 Task: Create a rule from the Recommended list, Task Added to this Project -> add SubTasks in the project AgileMatrix with SubTasks Gather and Analyse Requirements , Design and Implement Solution , System Test and UAT , Release to Production / Go Live
Action: Mouse moved to (1026, 94)
Screenshot: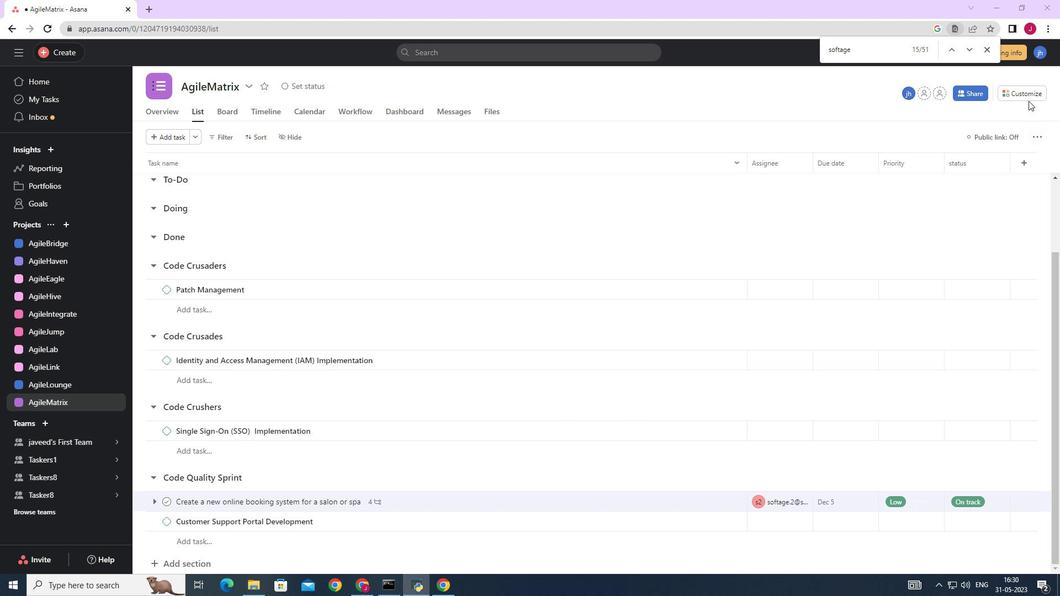 
Action: Mouse pressed left at (1026, 94)
Screenshot: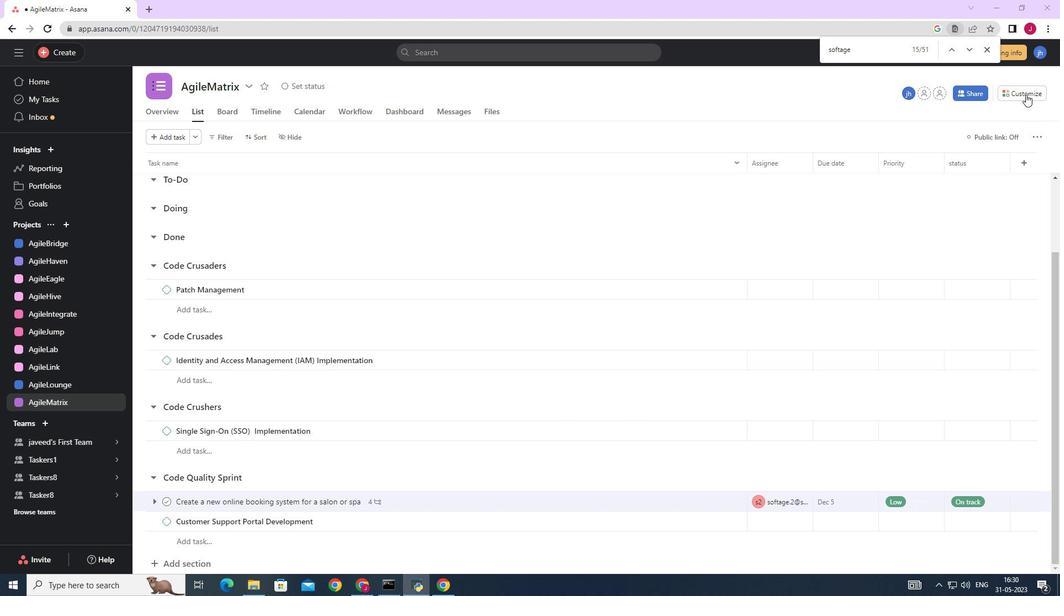 
Action: Mouse moved to (840, 239)
Screenshot: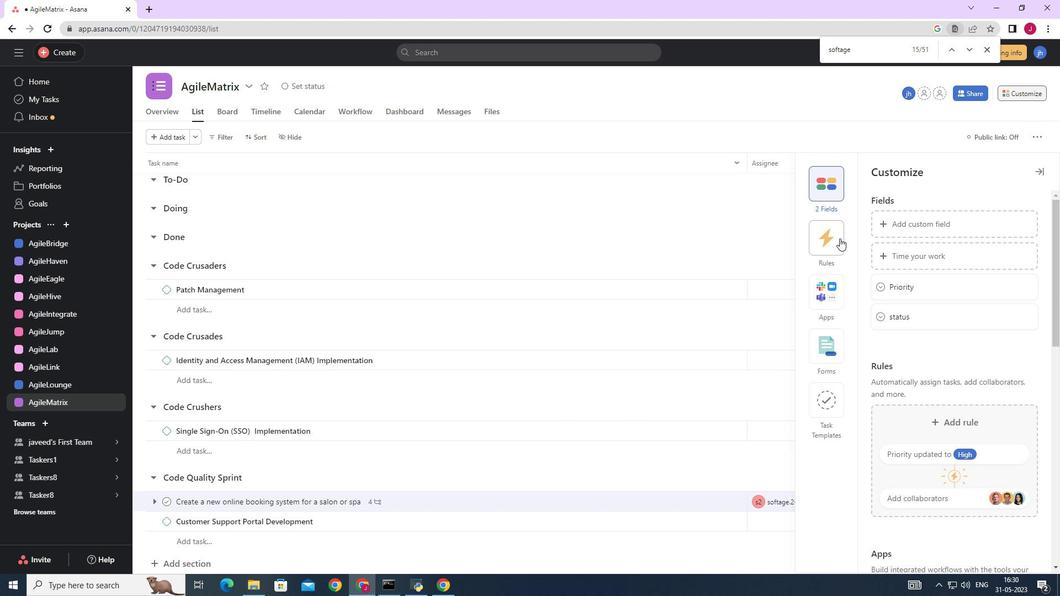 
Action: Mouse pressed left at (840, 239)
Screenshot: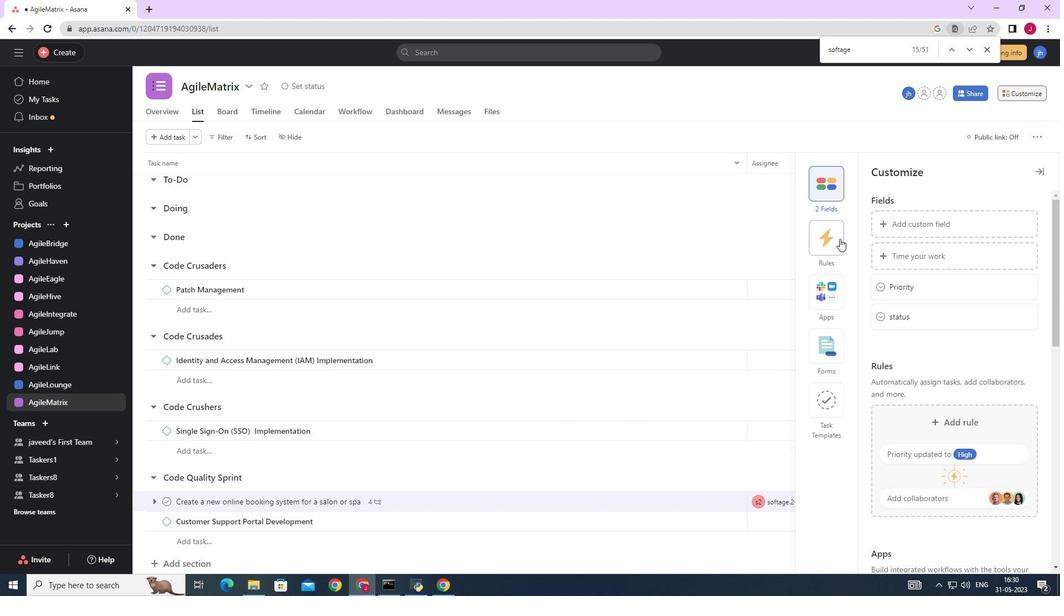 
Action: Mouse moved to (931, 251)
Screenshot: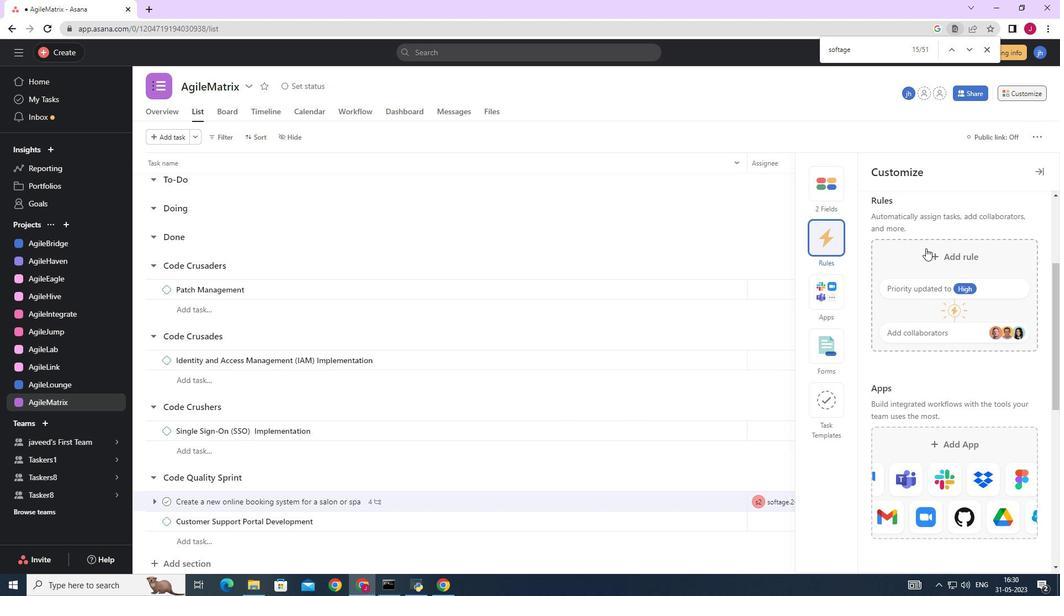 
Action: Mouse pressed left at (931, 251)
Screenshot: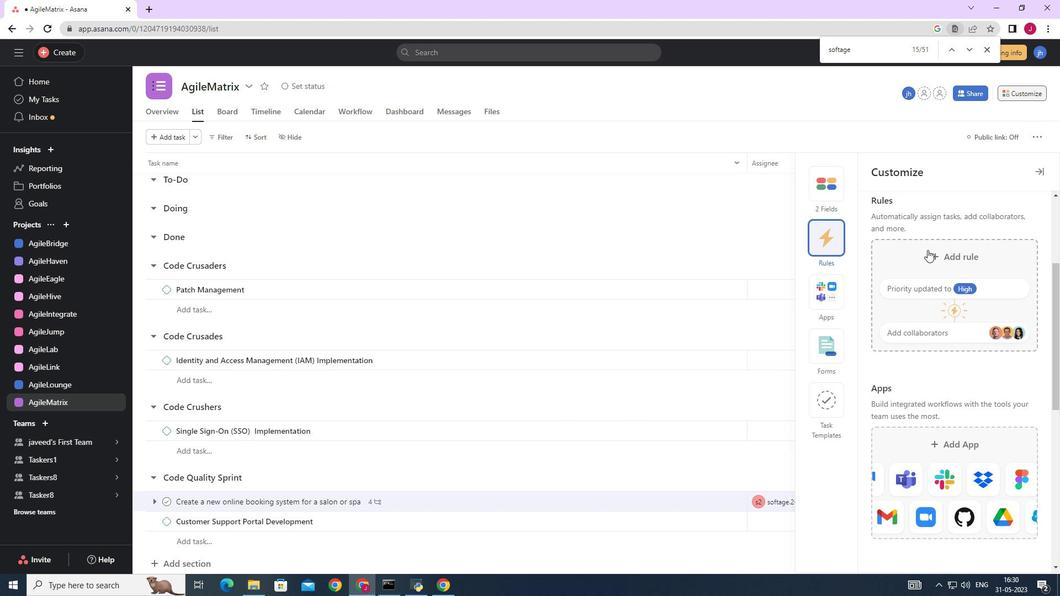 
Action: Mouse moved to (451, 161)
Screenshot: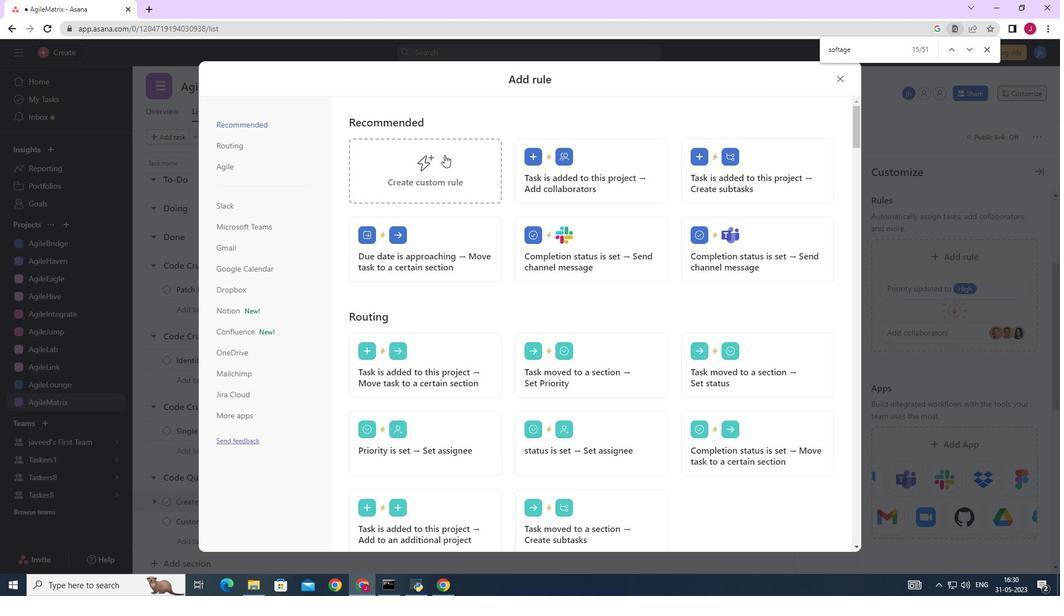 
Action: Mouse pressed left at (451, 161)
Screenshot: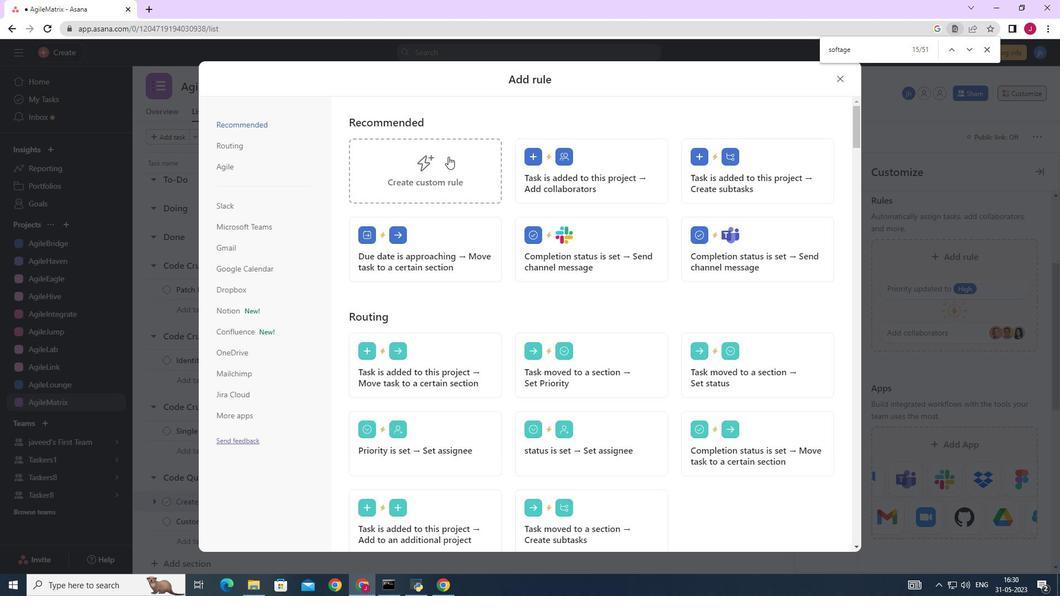 
Action: Mouse moved to (542, 285)
Screenshot: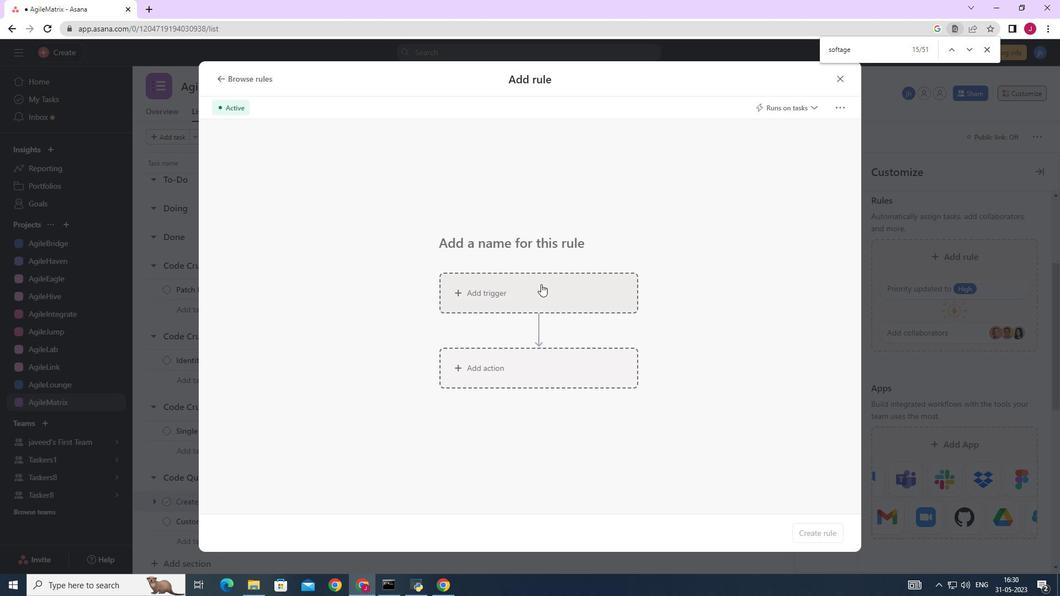 
Action: Mouse pressed left at (542, 285)
Screenshot: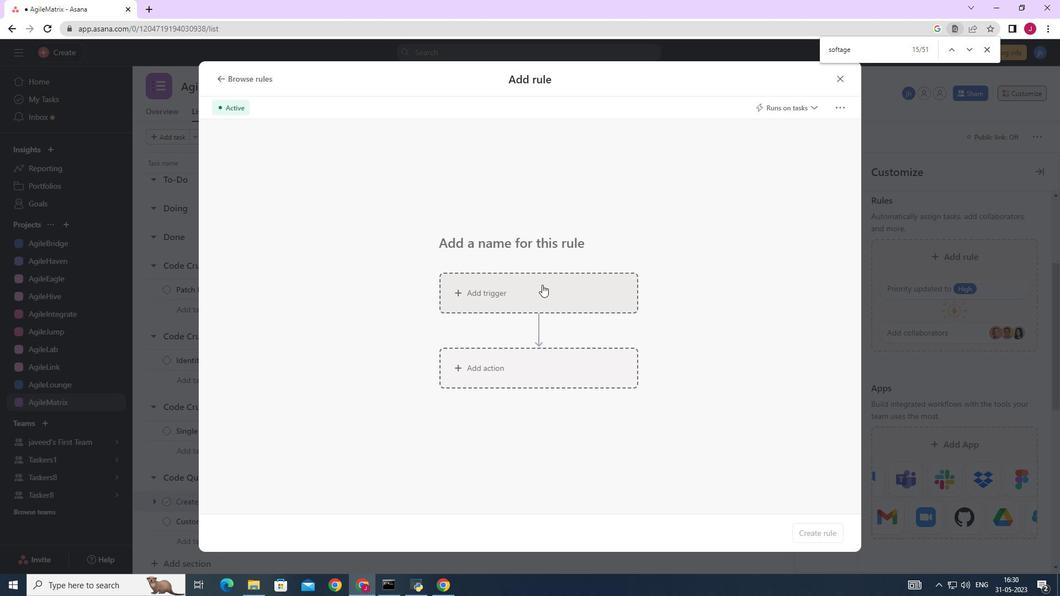 
Action: Mouse moved to (496, 352)
Screenshot: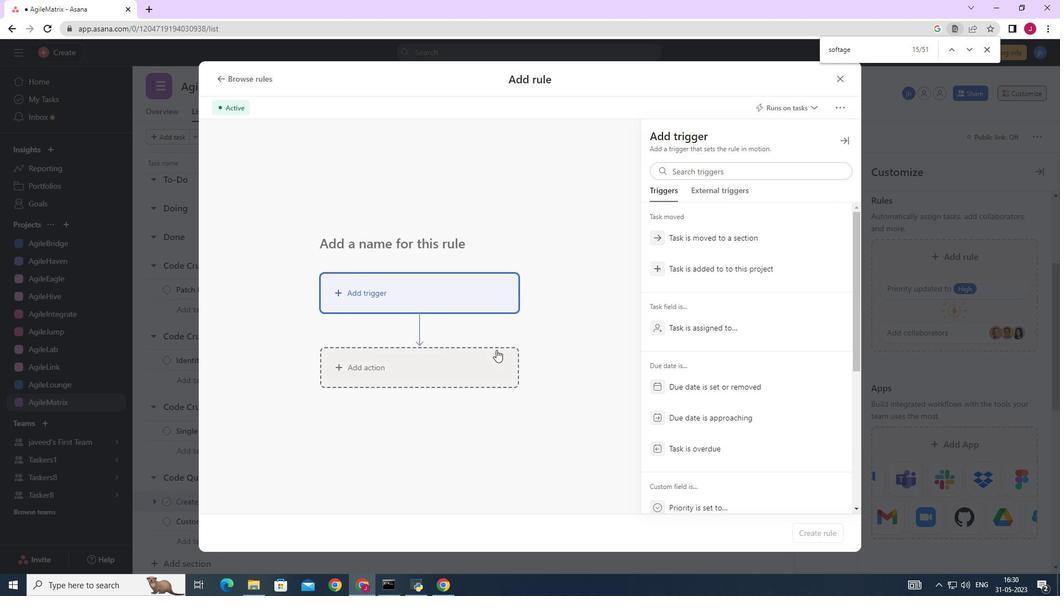 
Action: Mouse pressed left at (496, 352)
Screenshot: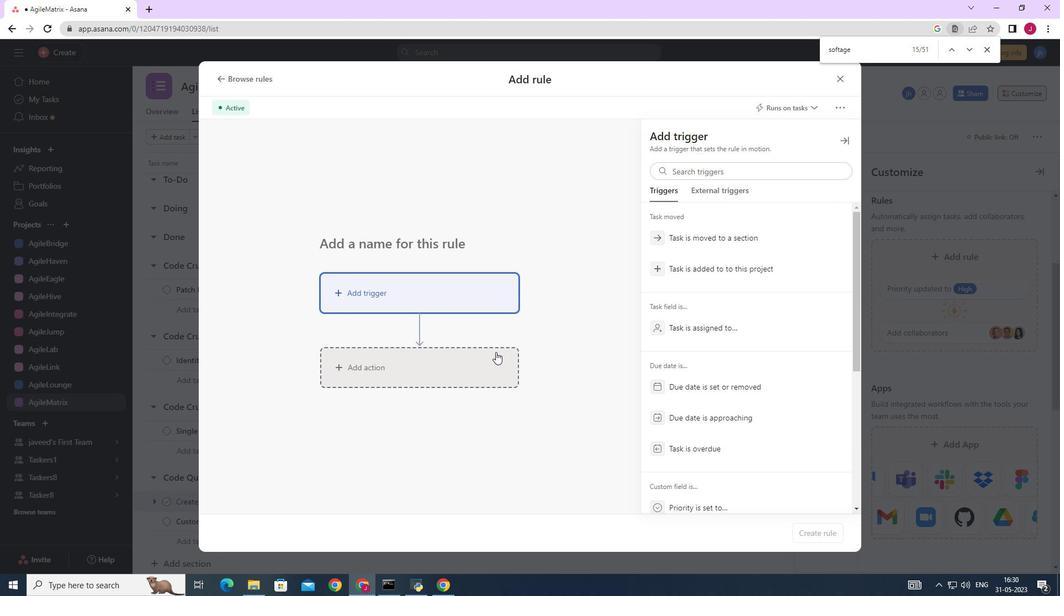 
Action: Mouse moved to (718, 253)
Screenshot: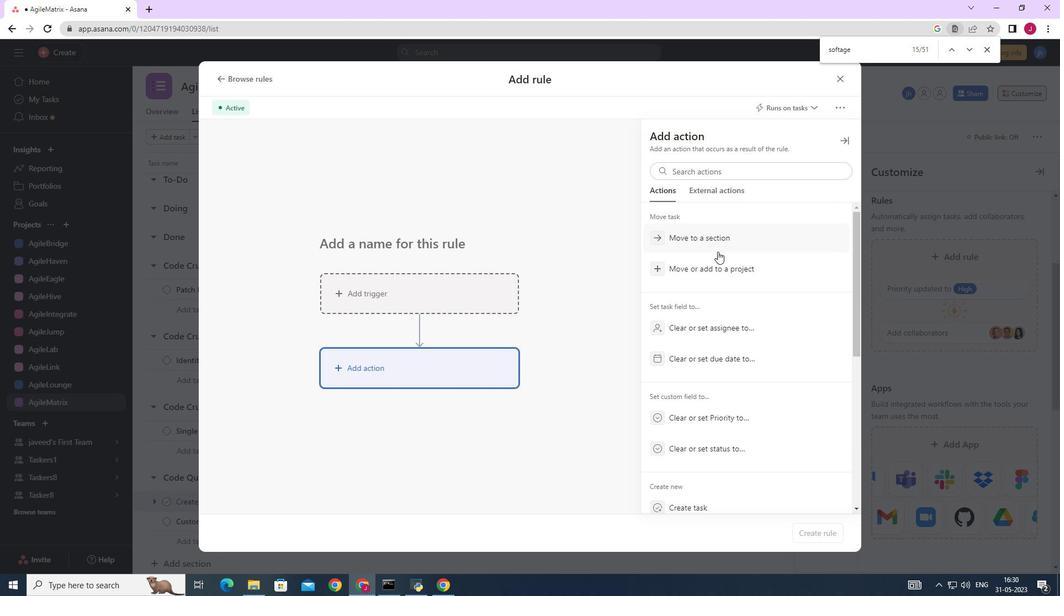 
Action: Mouse scrolled (718, 252) with delta (0, 0)
Screenshot: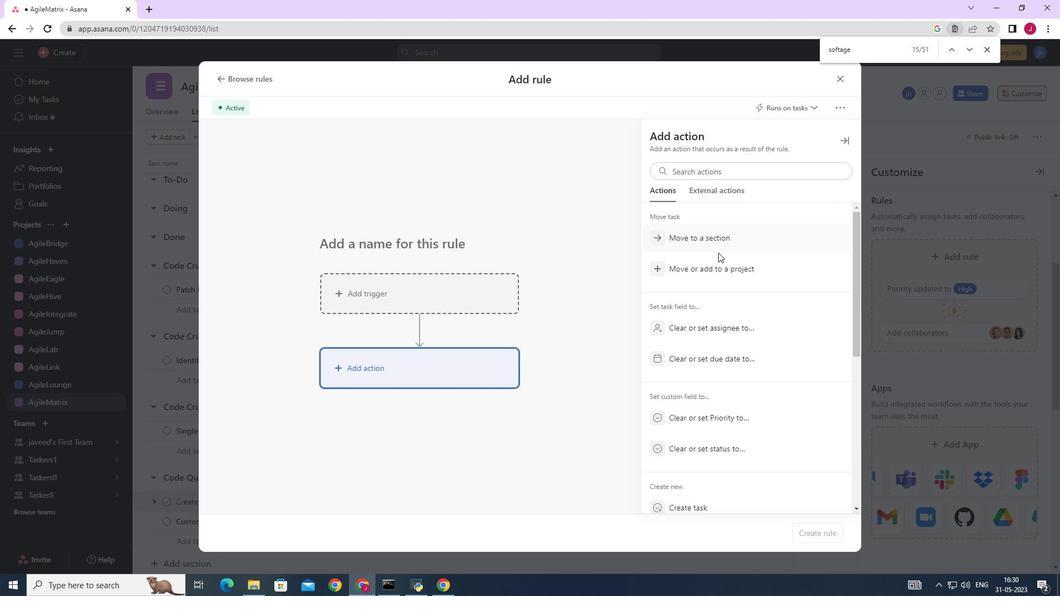 
Action: Mouse scrolled (718, 252) with delta (0, 0)
Screenshot: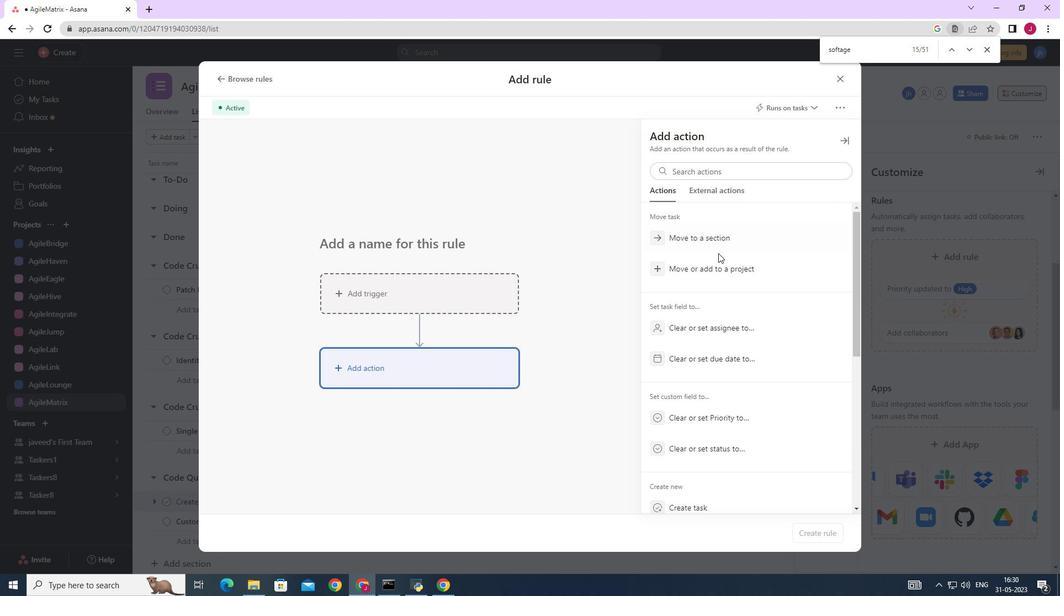 
Action: Mouse moved to (718, 254)
Screenshot: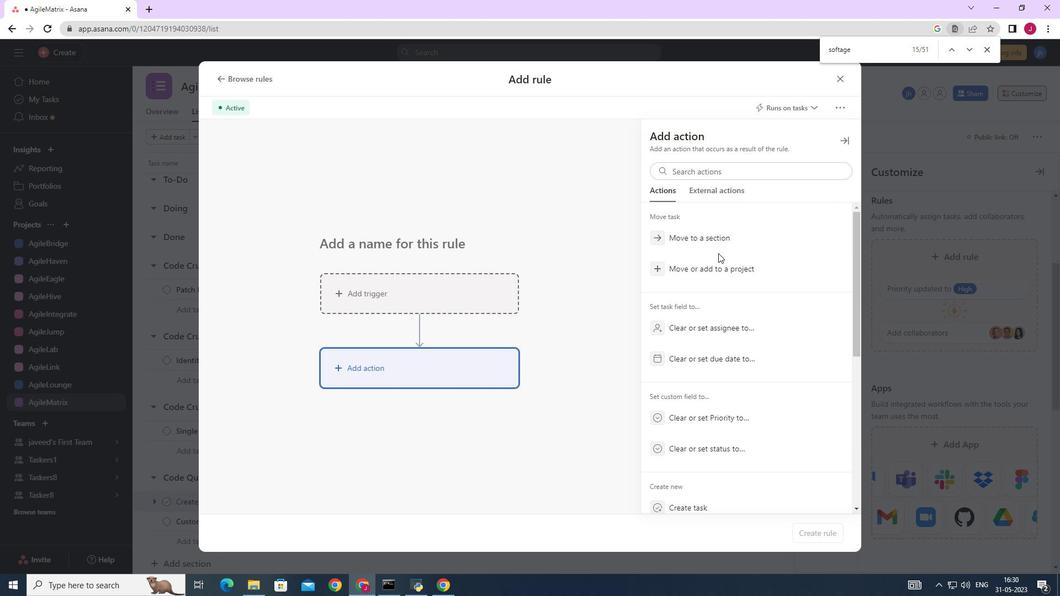 
Action: Mouse scrolled (718, 254) with delta (0, 0)
Screenshot: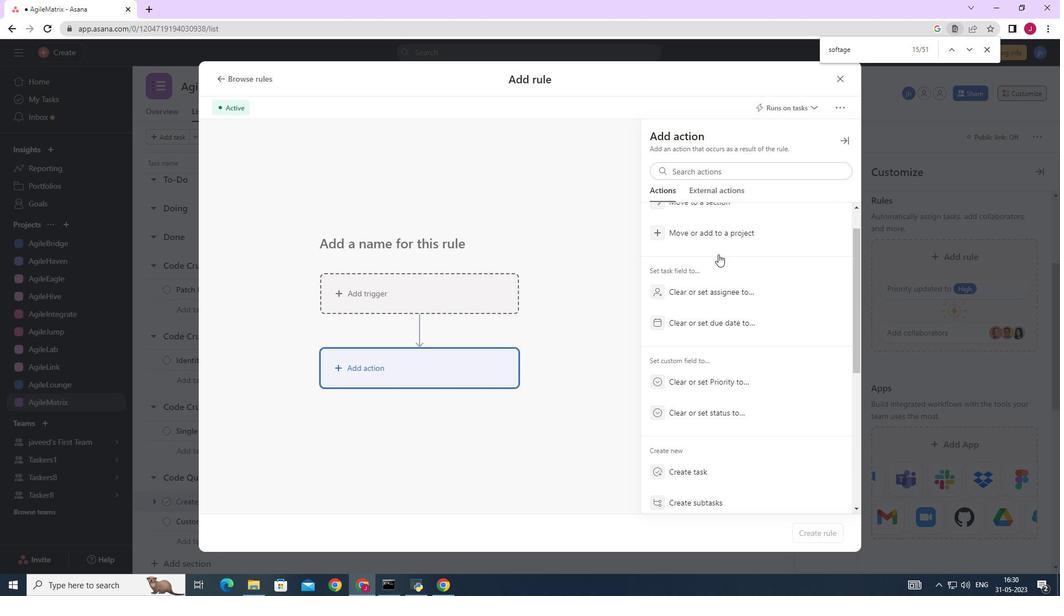 
Action: Mouse moved to (699, 373)
Screenshot: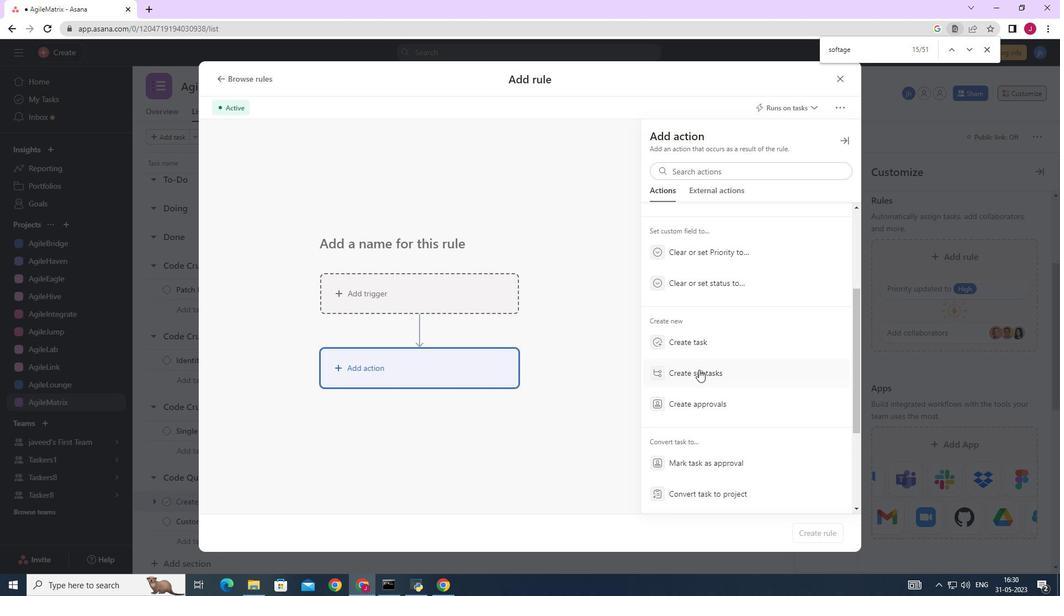 
Action: Mouse pressed left at (699, 373)
Screenshot: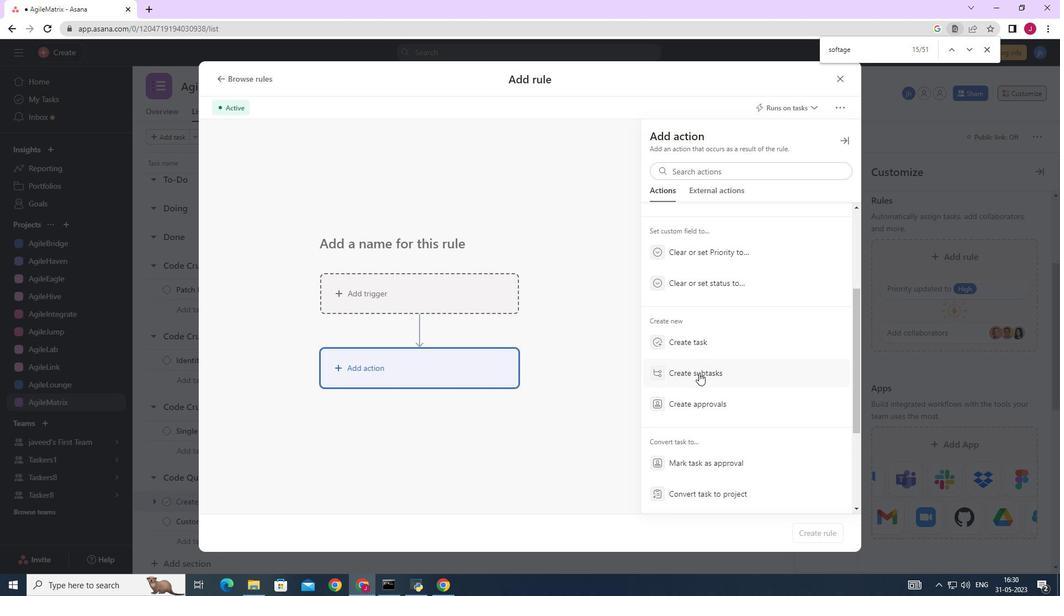 
Action: Mouse moved to (707, 180)
Screenshot: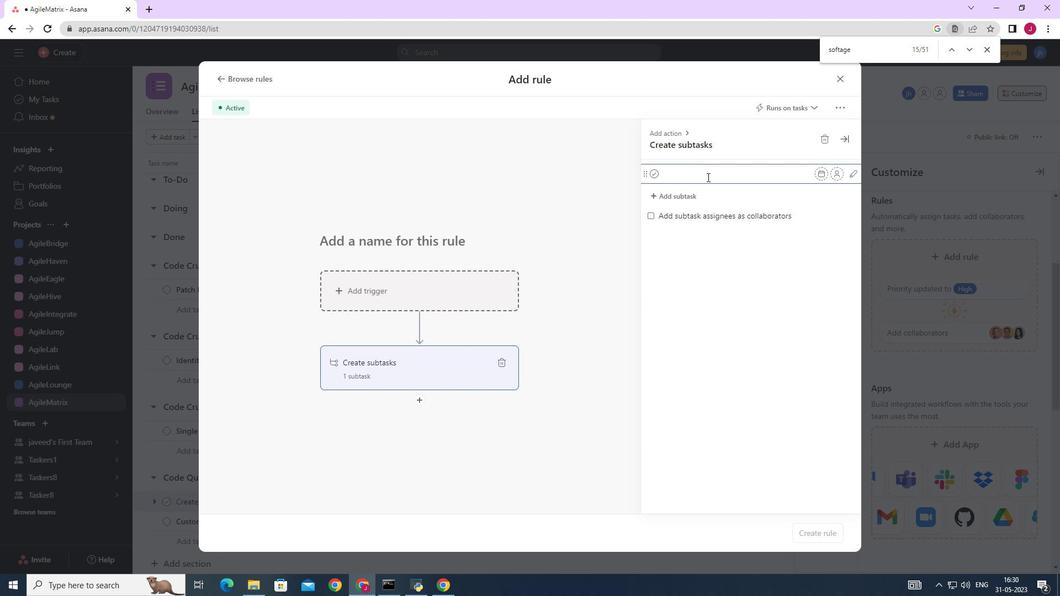 
Action: Key pressed <Key.caps_lock>G<Key.caps_lock>ather<Key.space>and<Key.space><Key.caps_lock>A<Key.caps_lock>nalyse<Key.space><Key.caps_lock>R<Key.caps_lock>equiremt<Key.backspace>emt<Key.space><Key.backspace><Key.backspace><Key.backspace>nt<Key.space><Key.space>
Screenshot: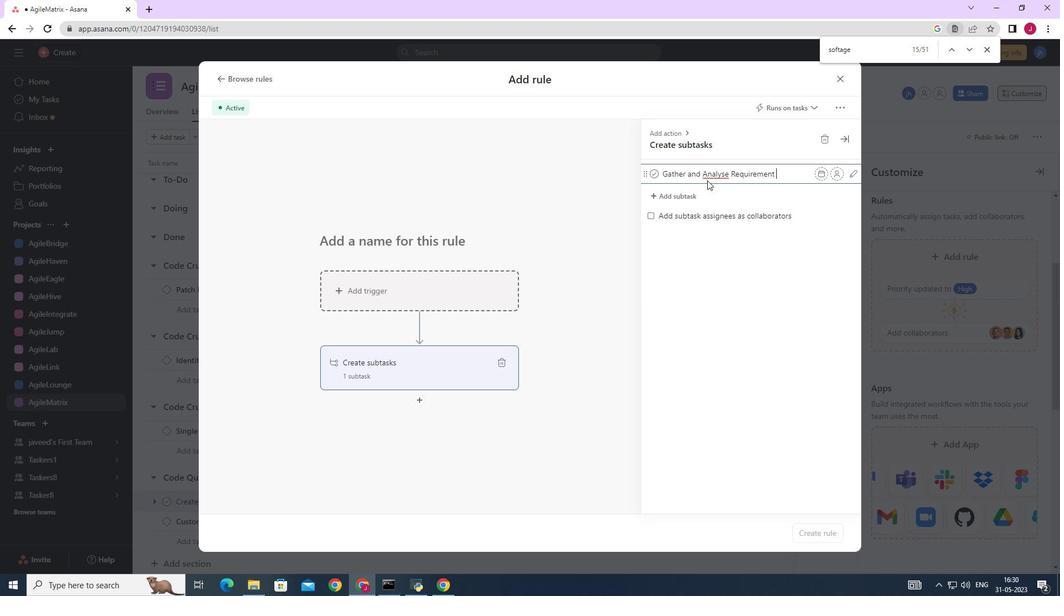 
Action: Mouse moved to (689, 194)
Screenshot: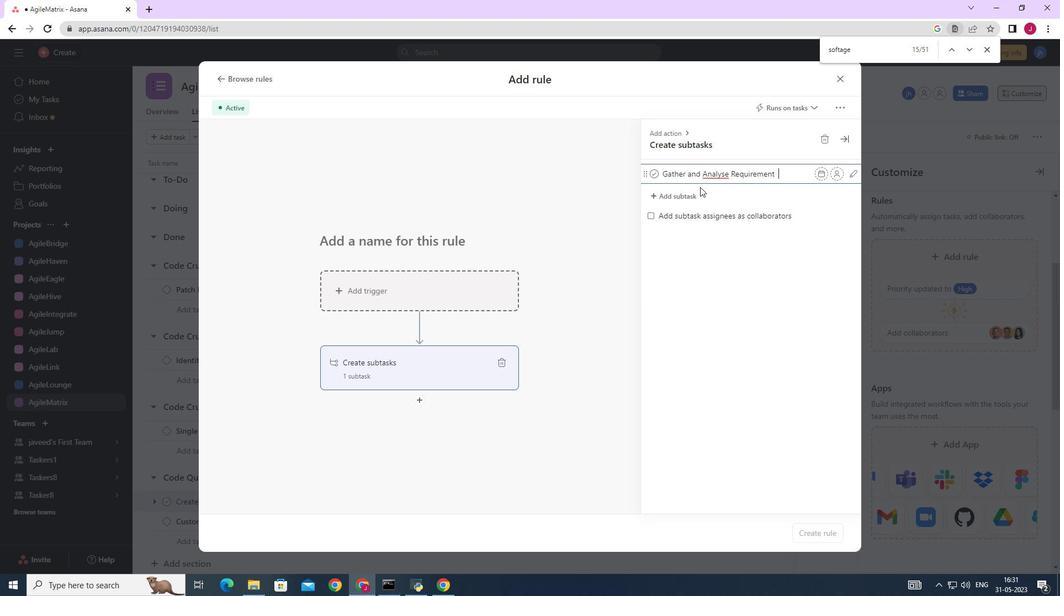 
Action: Mouse pressed left at (689, 194)
Screenshot: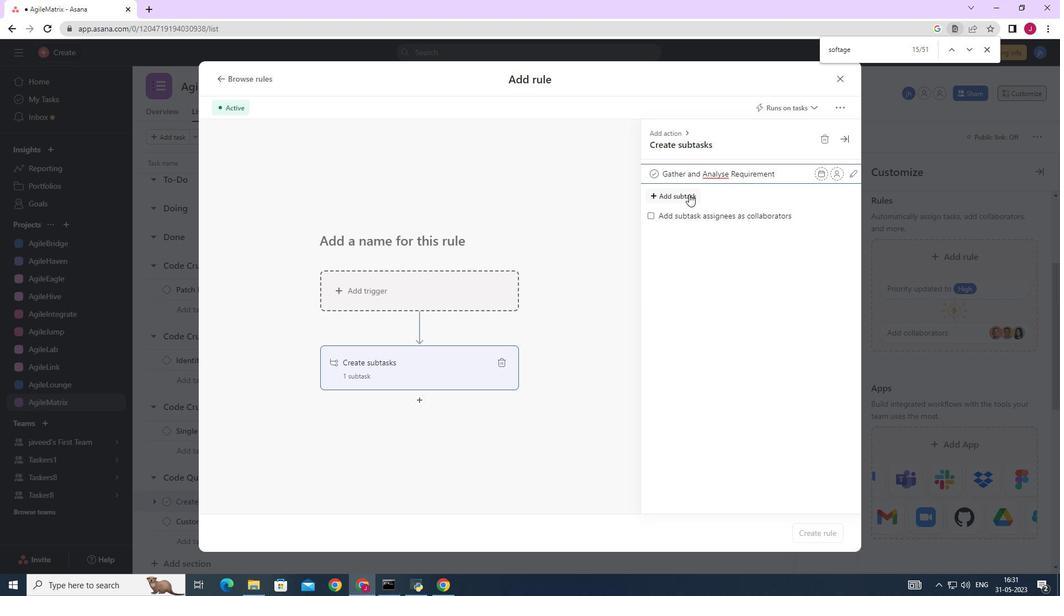 
Action: Key pressed <Key.caps_lock>D<Key.caps_lock>esign<Key.space>and<Key.space><Key.caps_lock>I<Key.caps_lock>mplement<Key.space><Key.caps_lock>S<Key.caps_lock>olution<Key.space><Key.enter><Key.caps_lock>S<Key.caps_lock>ystem<Key.space><Key.caps_lock>TEST<Key.backspace><Key.backspace><Key.backspace><Key.caps_lock>est<Key.space>and<Key.space><Key.caps_lock>UAT<Key.enter><Key.caps_lock>r<Key.caps_lock>ELEASE<Key.backspace><Key.backspace><Key.backspace><Key.backspace><Key.backspace><Key.backspace><Key.backspace>R<Key.caps_lock>elease<Key.space>
Screenshot: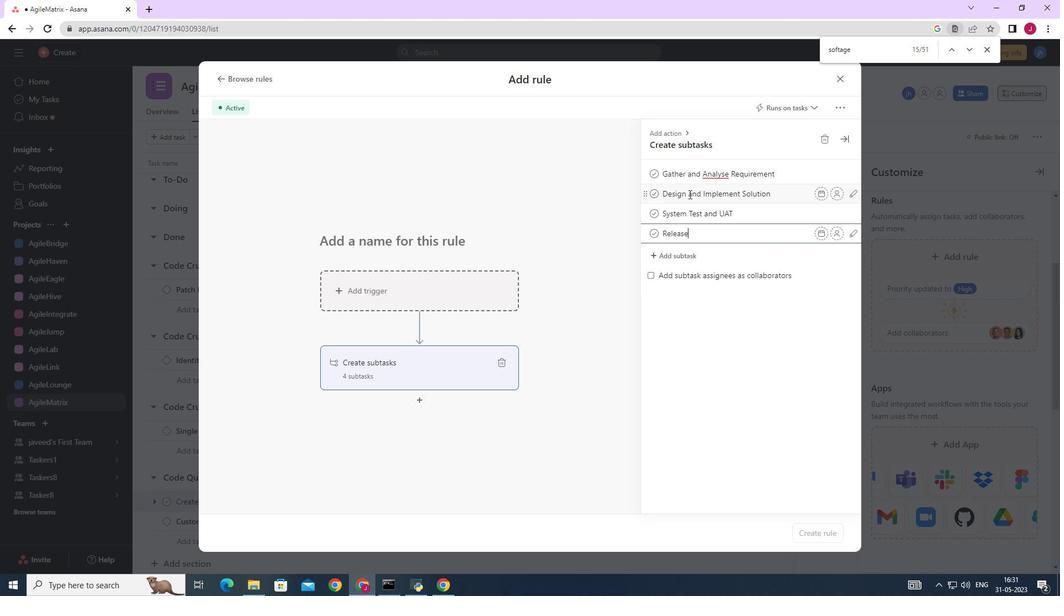 
Action: Mouse moved to (713, 234)
Screenshot: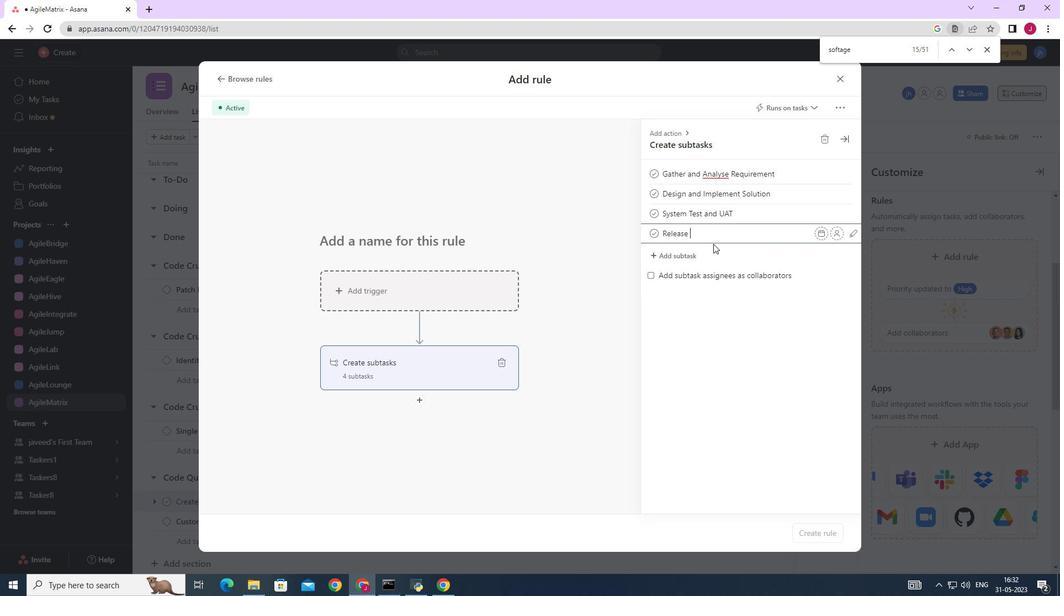 
Action: Mouse pressed left at (713, 234)
Screenshot: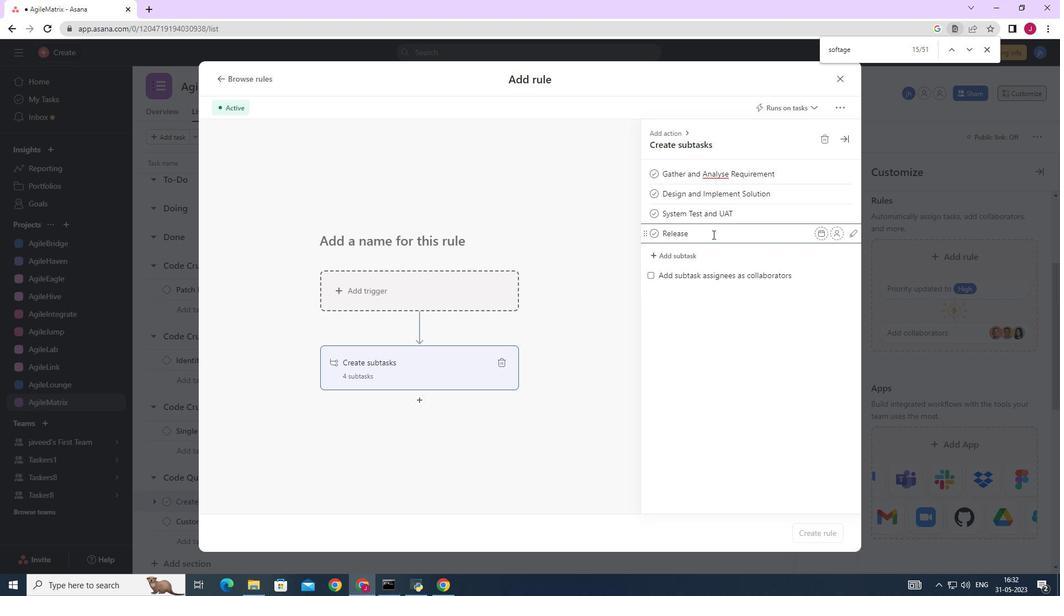 
Action: Mouse moved to (713, 238)
Screenshot: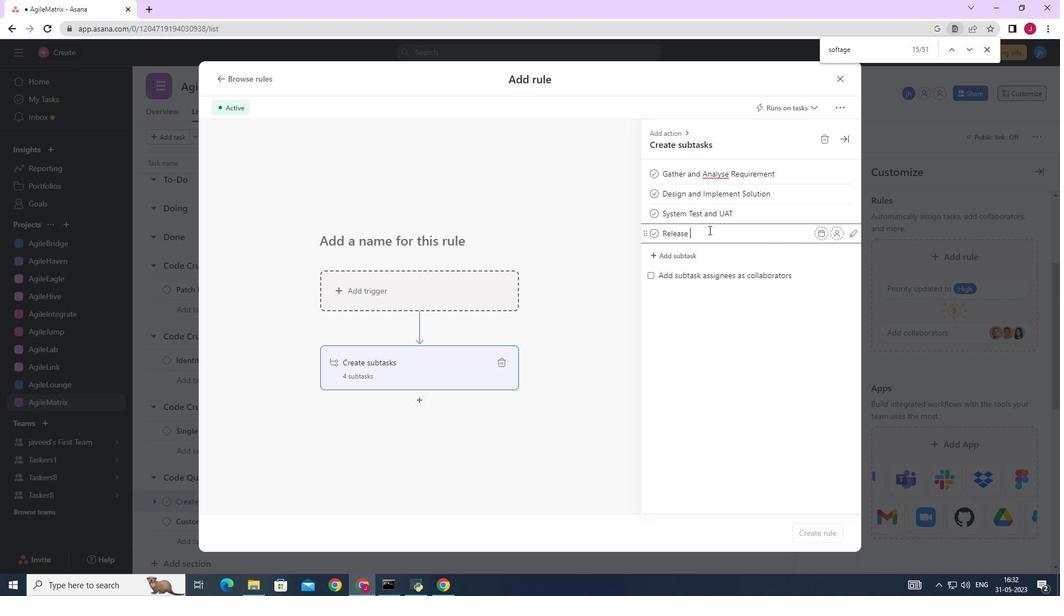 
Action: Mouse pressed left at (713, 238)
Screenshot: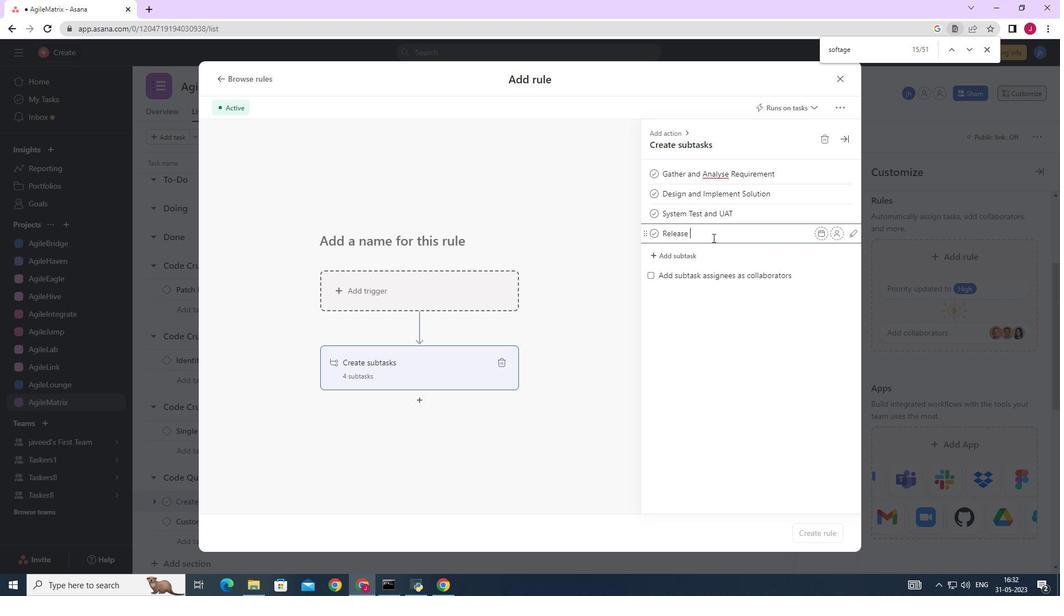 
Action: Key pressed to<Key.space>production<Key.space>/<Key.space><Key.caps_lock>G<Key.caps_lock>o<Key.space><Key.caps_lock>L<Key.caps_lock>ive
Screenshot: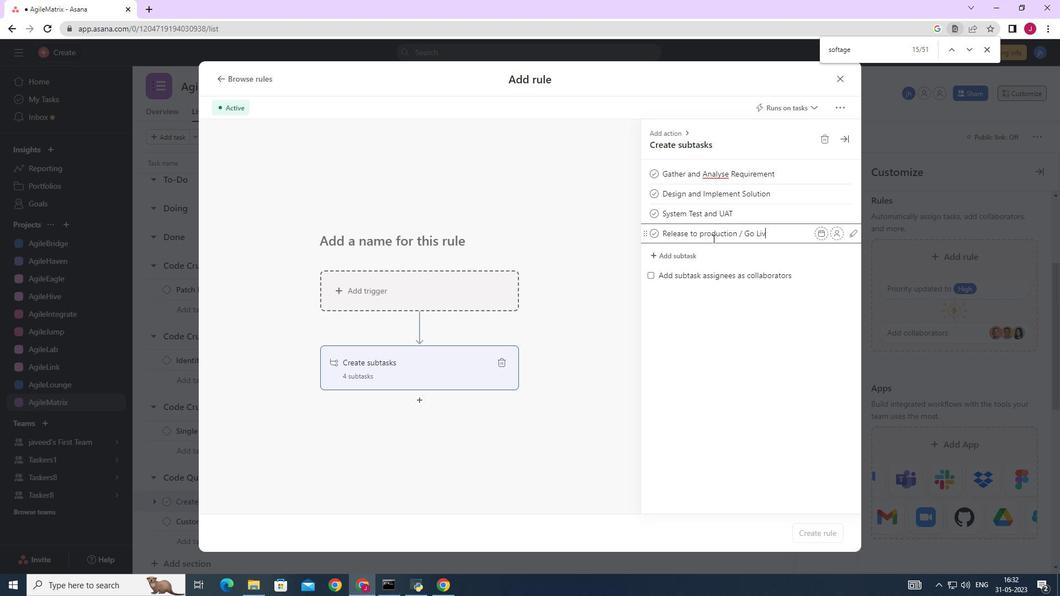 
Action: Mouse moved to (713, 238)
Screenshot: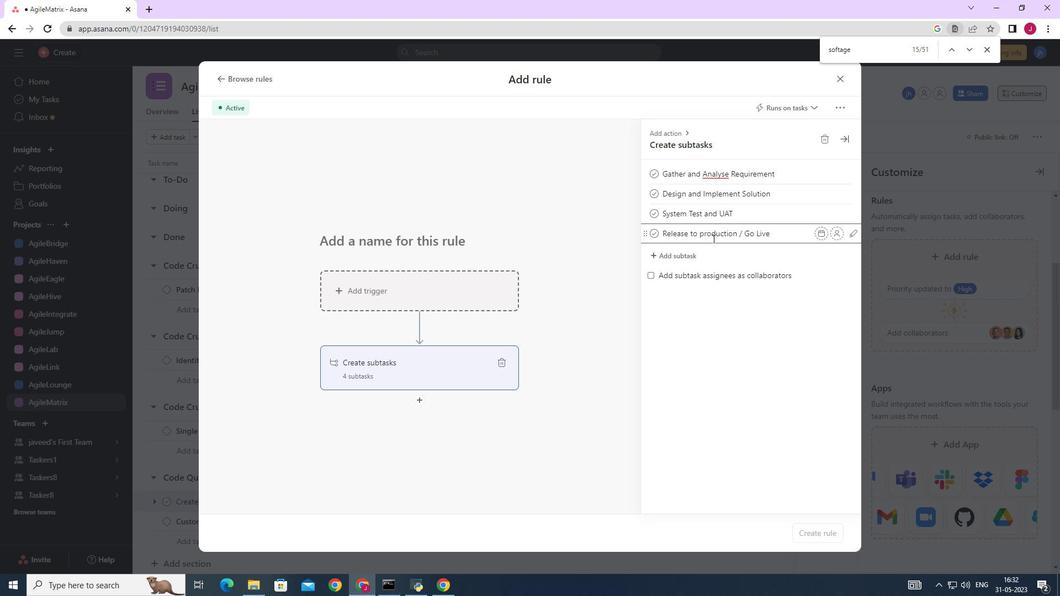 
Action: Key pressed <Key.enter>
Screenshot: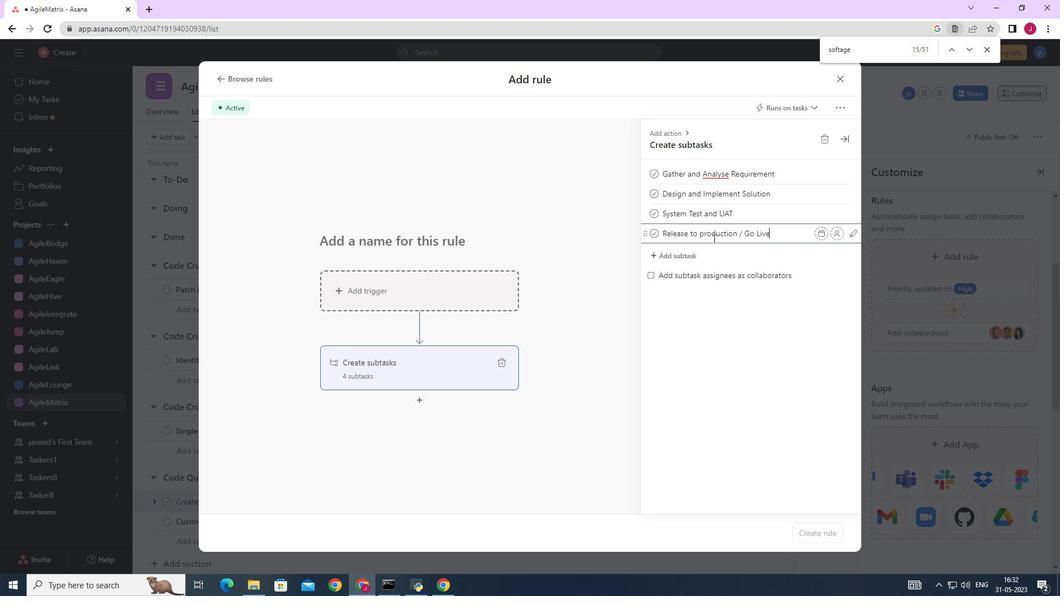 
Action: Mouse moved to (825, 88)
Screenshot: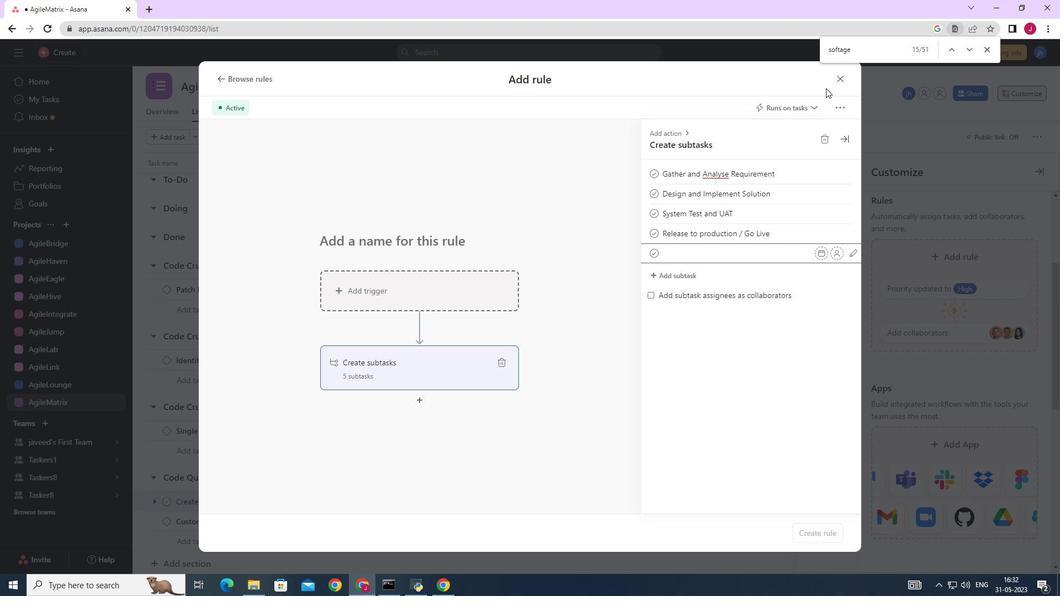 
